 Task: Use the formula "CHOOSE" in spreadsheet "Project protfolio".
Action: Mouse moved to (141, 84)
Screenshot: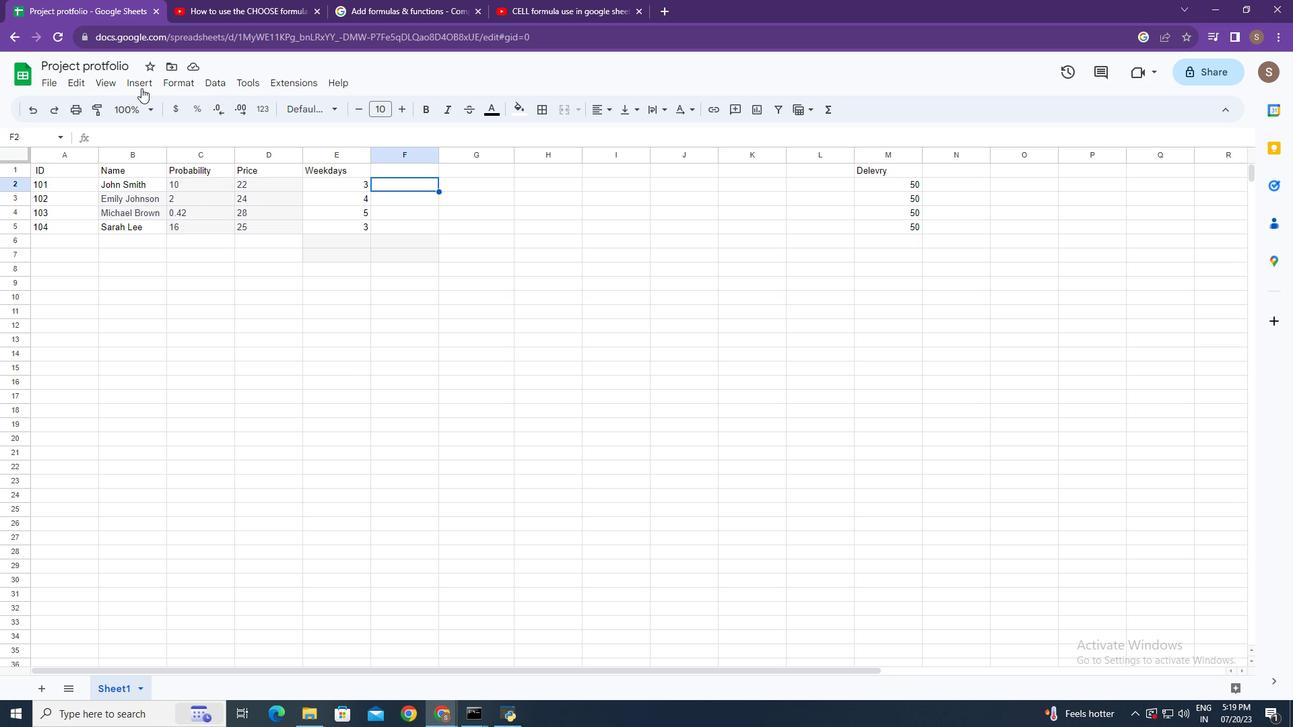 
Action: Mouse pressed left at (141, 84)
Screenshot: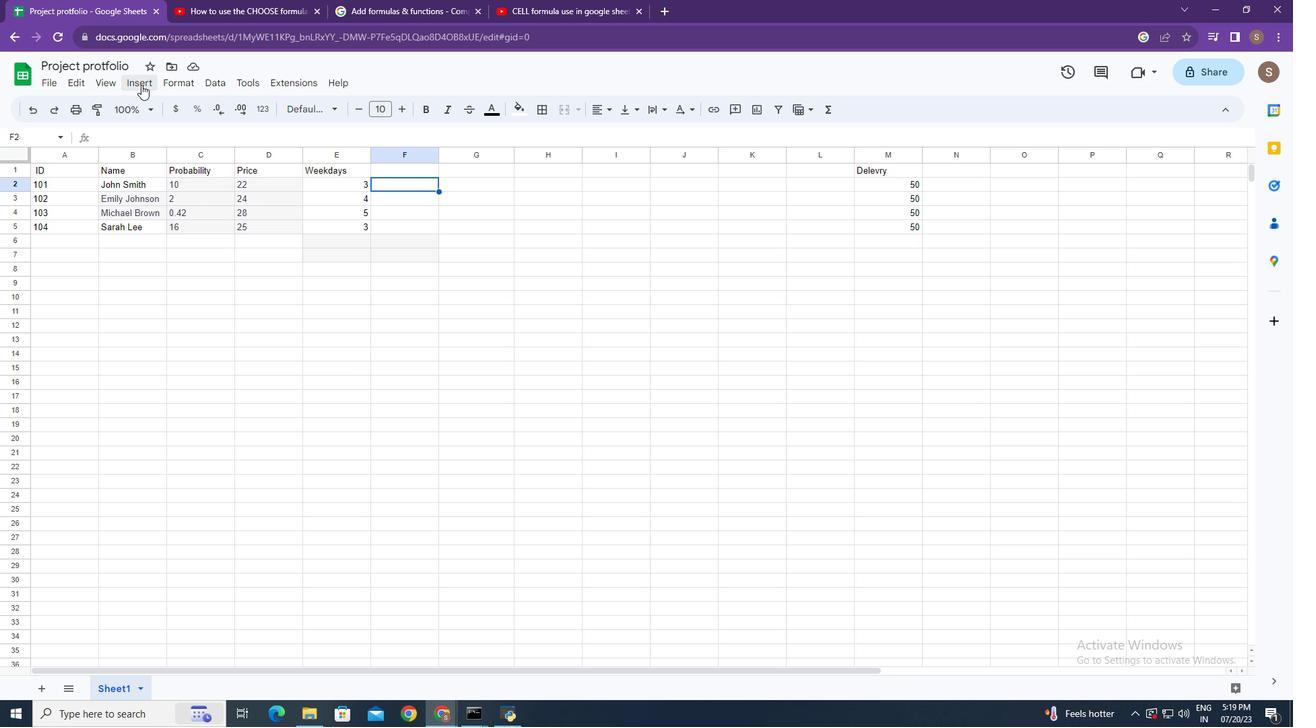 
Action: Mouse moved to (357, 305)
Screenshot: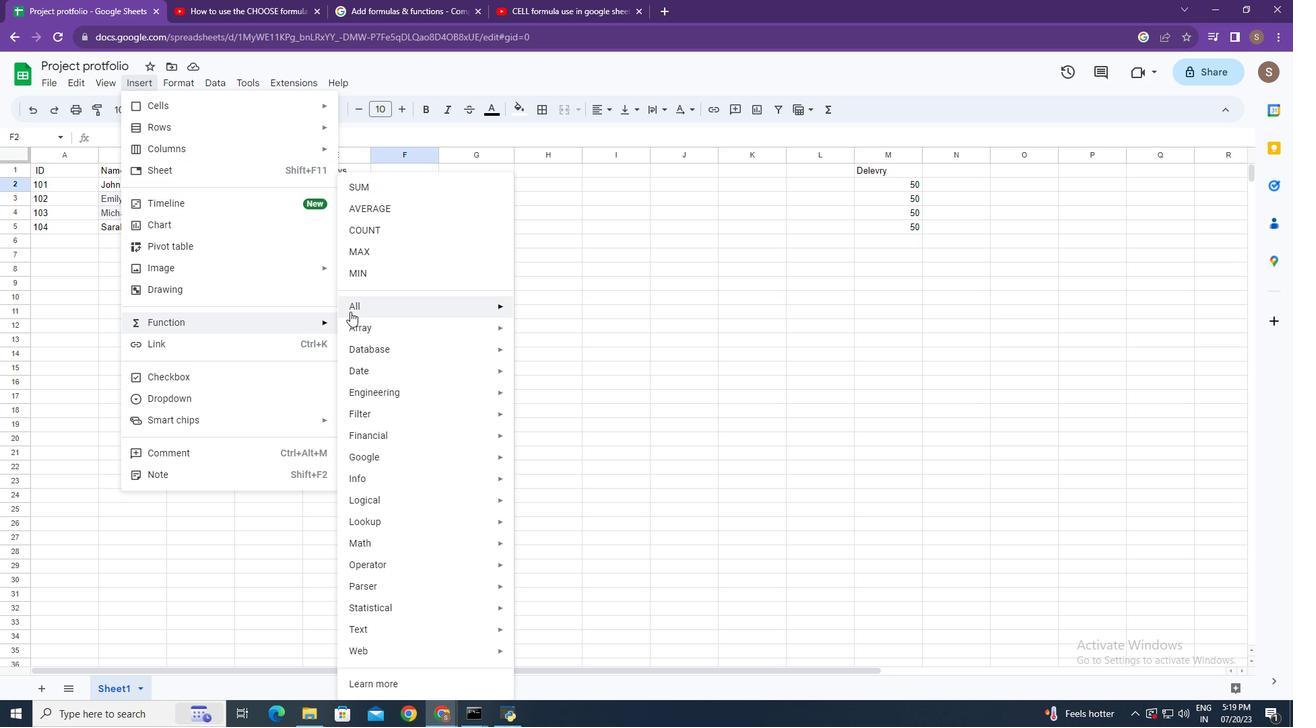 
Action: Mouse pressed left at (357, 305)
Screenshot: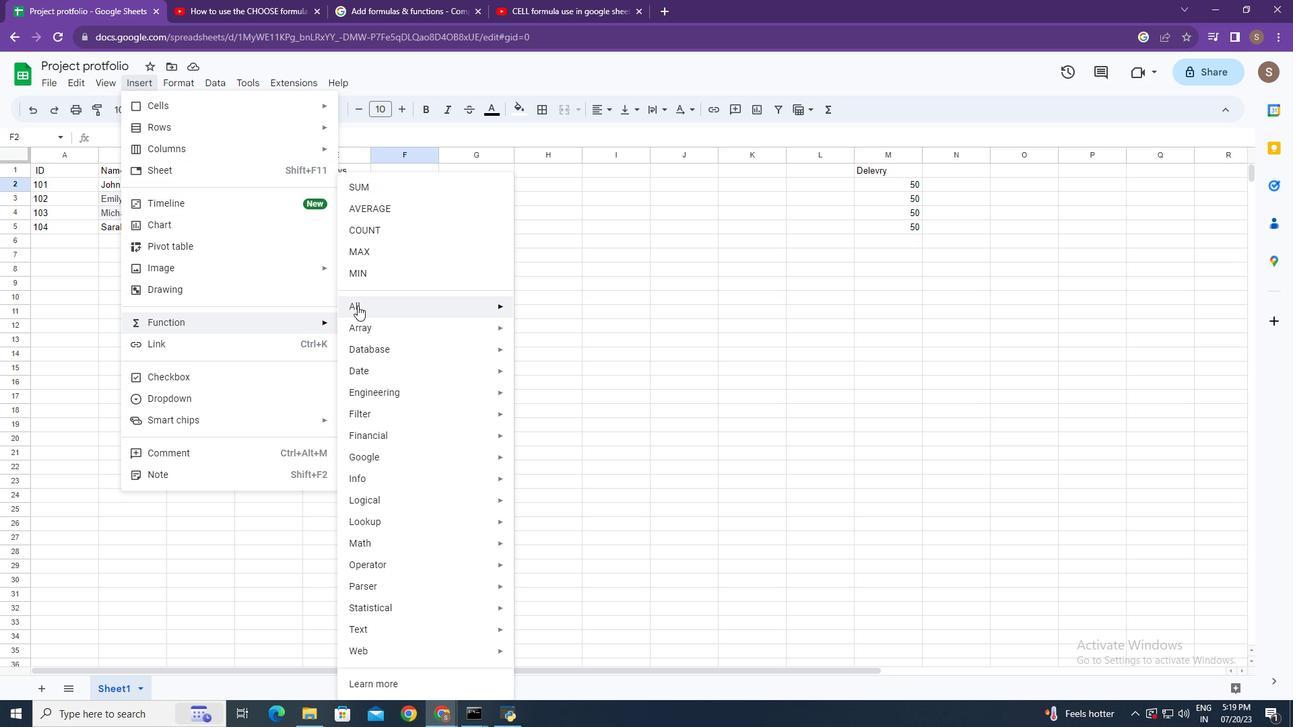 
Action: Mouse moved to (566, 536)
Screenshot: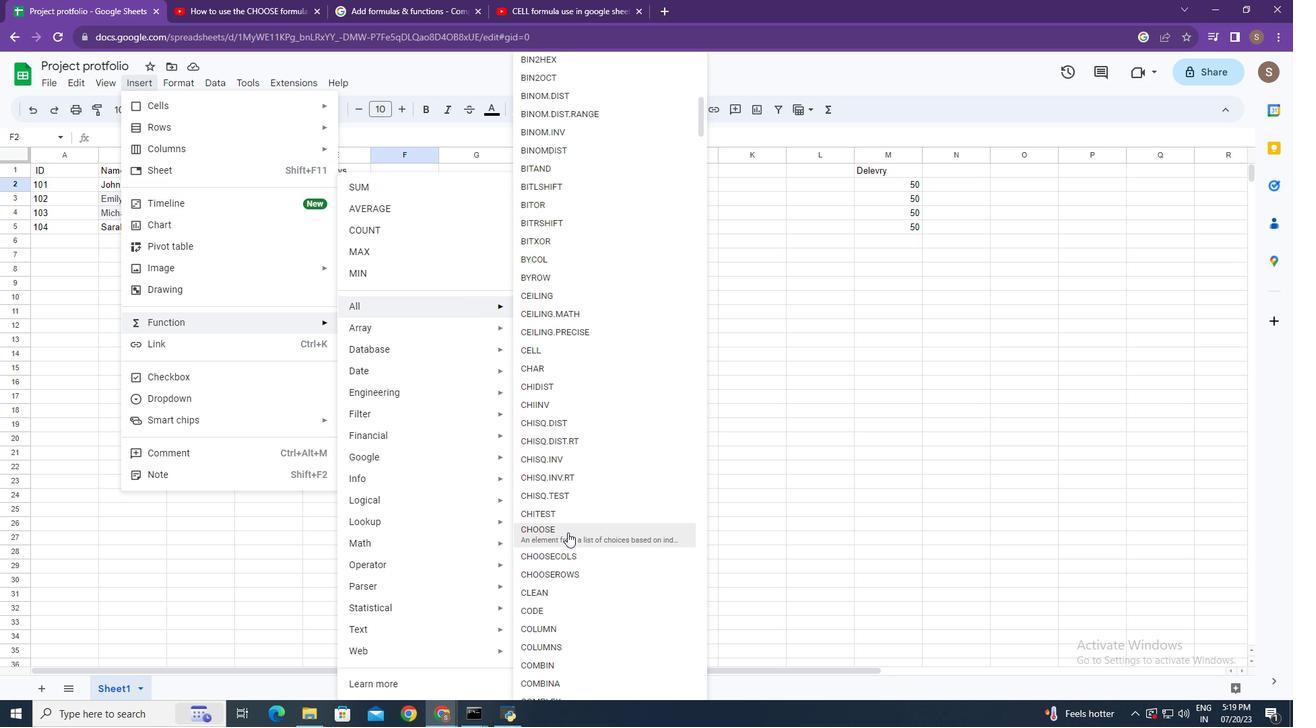
Action: Mouse pressed left at (566, 536)
Screenshot: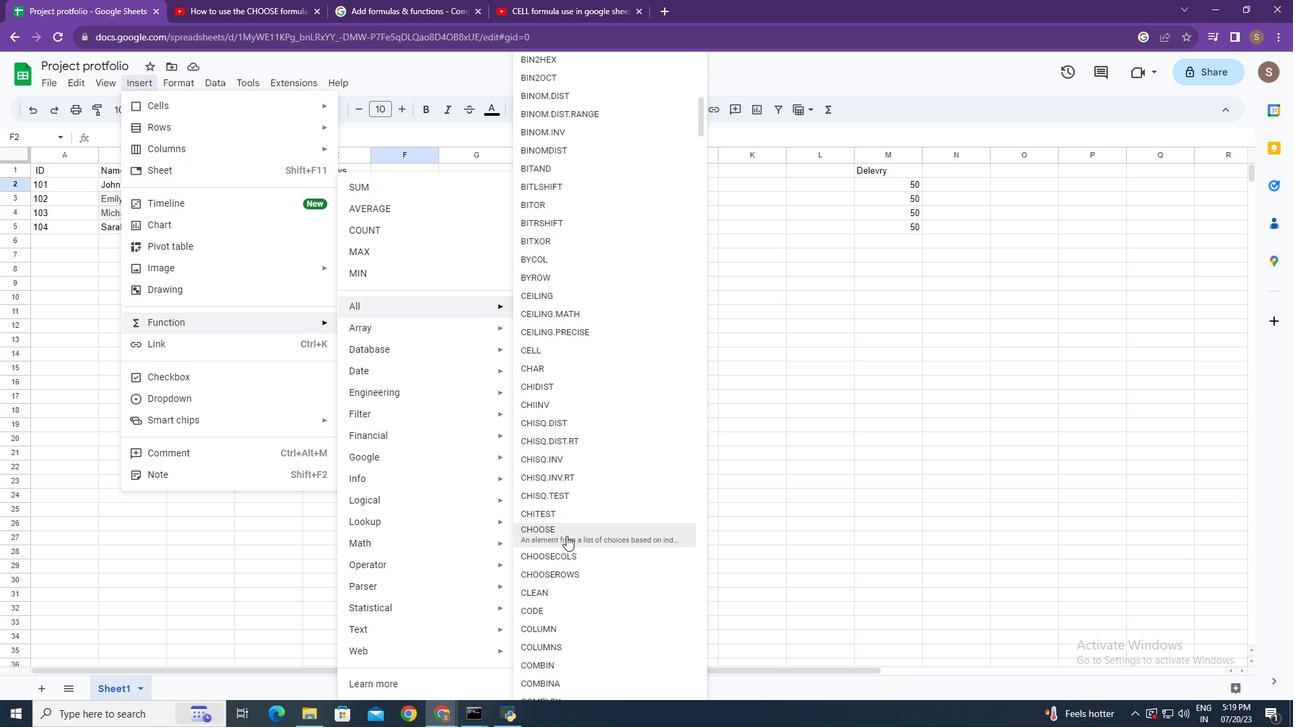 
Action: Mouse moved to (332, 183)
Screenshot: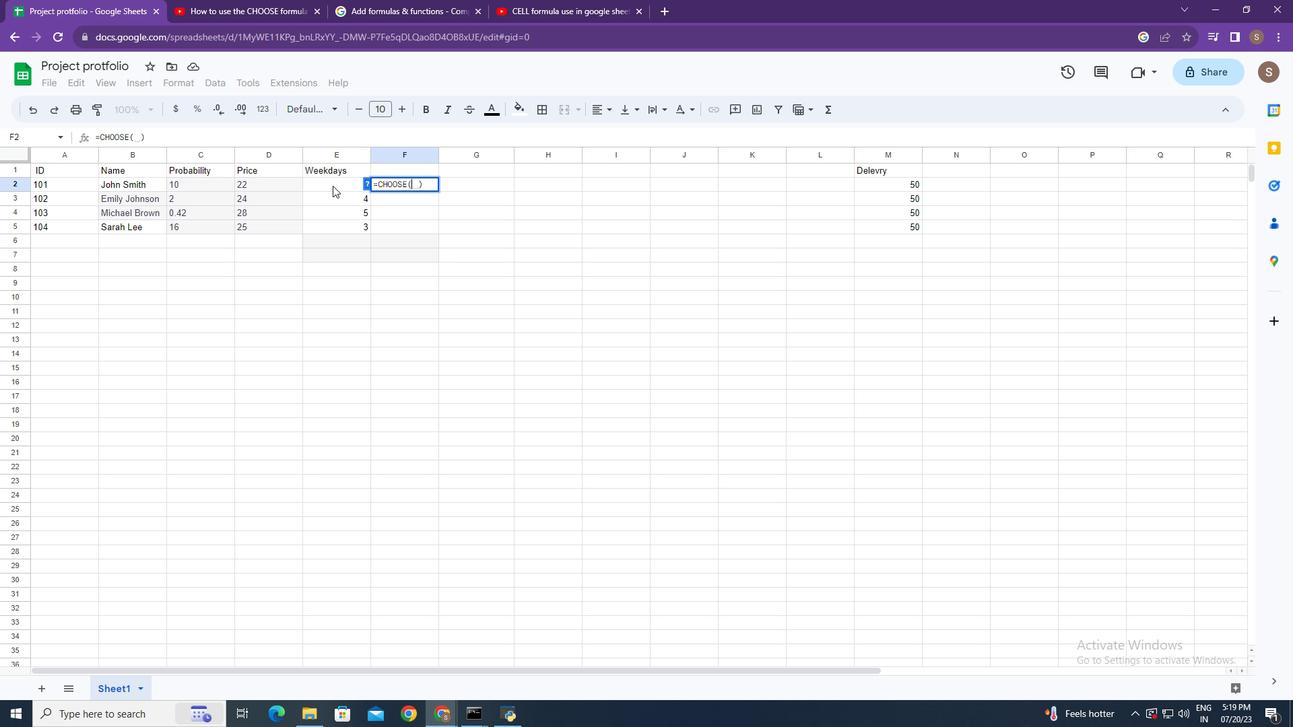 
Action: Mouse pressed left at (332, 183)
Screenshot: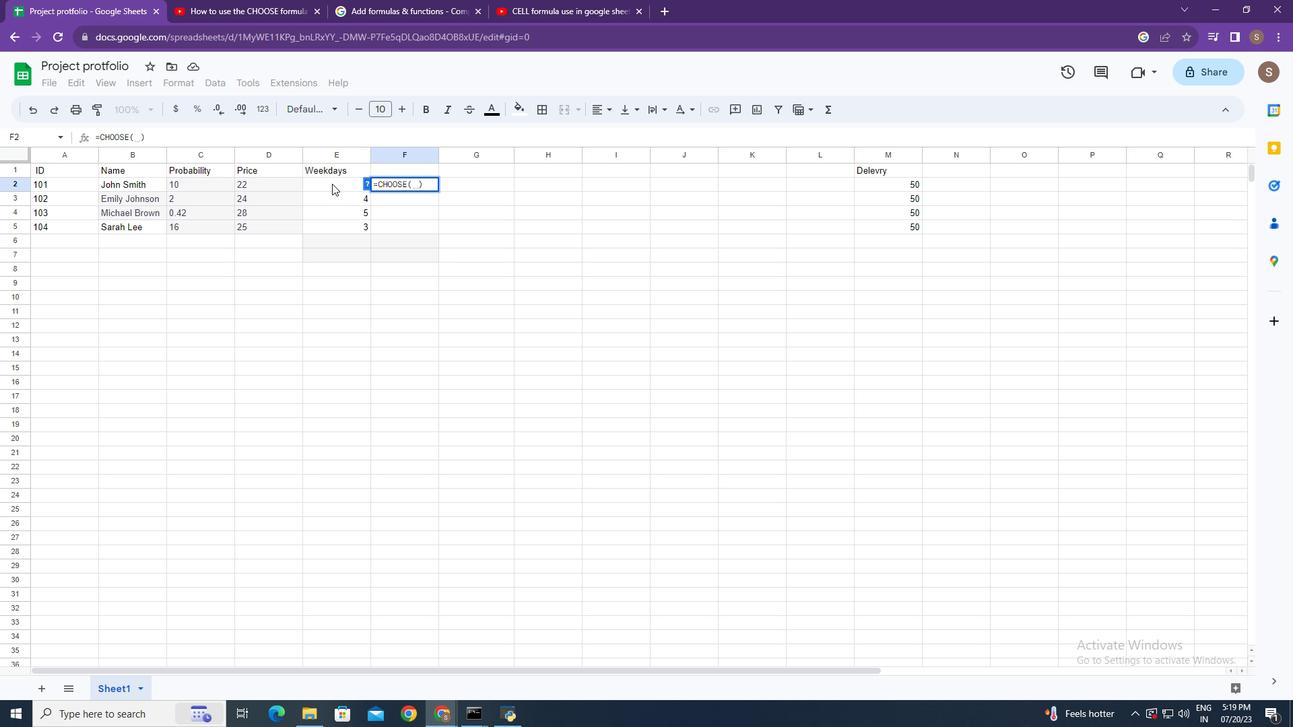 
Action: Mouse moved to (443, 206)
Screenshot: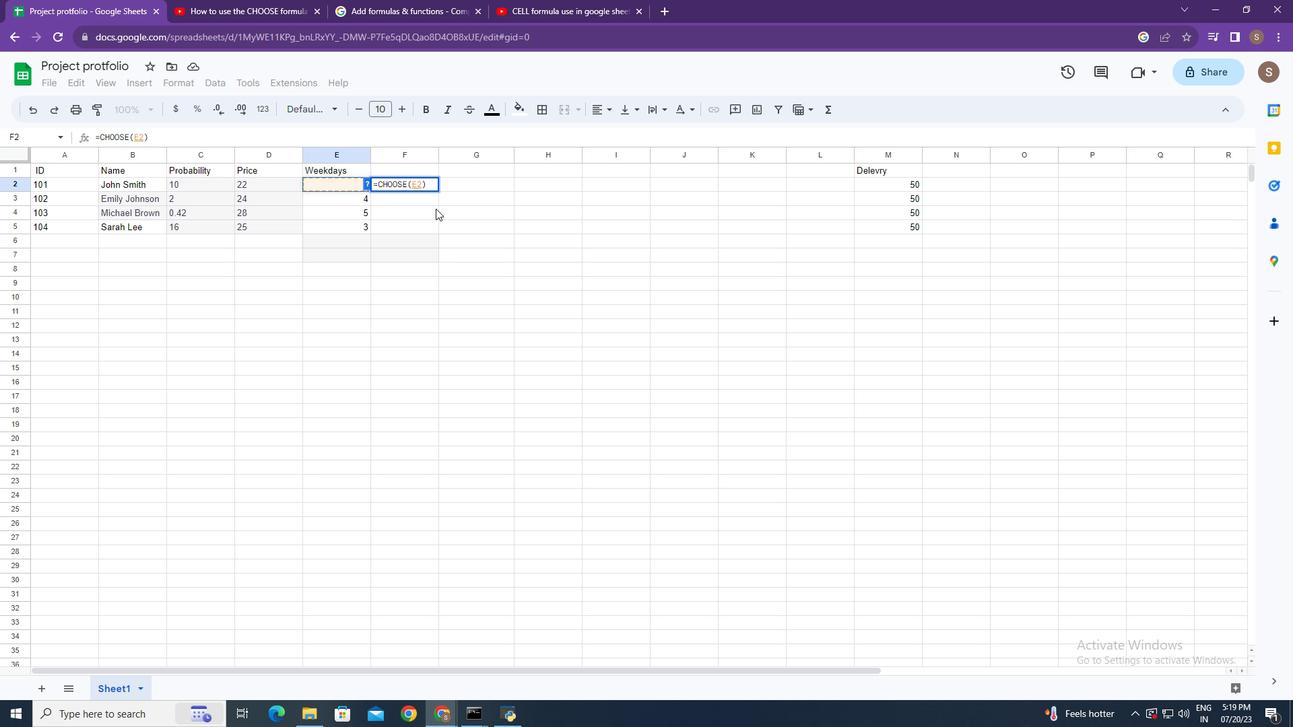 
Action: Key pressed <Key.space>,<Key.space><Key.shift>"<Key.shift>Monday<Key.shift>",<Key.space><Key.shift>"<Key.shift_r>Tuesday<Key.shift>",<Key.shift>"<Key.space><Key.backspace><Key.shift_r>Wednesday<Key.shift>",<Key.shift>"<Key.shift_r>Thursday<Key.shift>",<Key.shift>"<Key.shift_r>Friday<Key.shift>",<Key.shift>"<Key.shift_r>Saturday<Key.backspace><Key.backspace><Key.backspace><Key.backspace><Key.backspace>urday<Key.shift>",<Key.shift>"<Key.shift_r>Sunday<Key.shift>"<Key.enter>
Screenshot: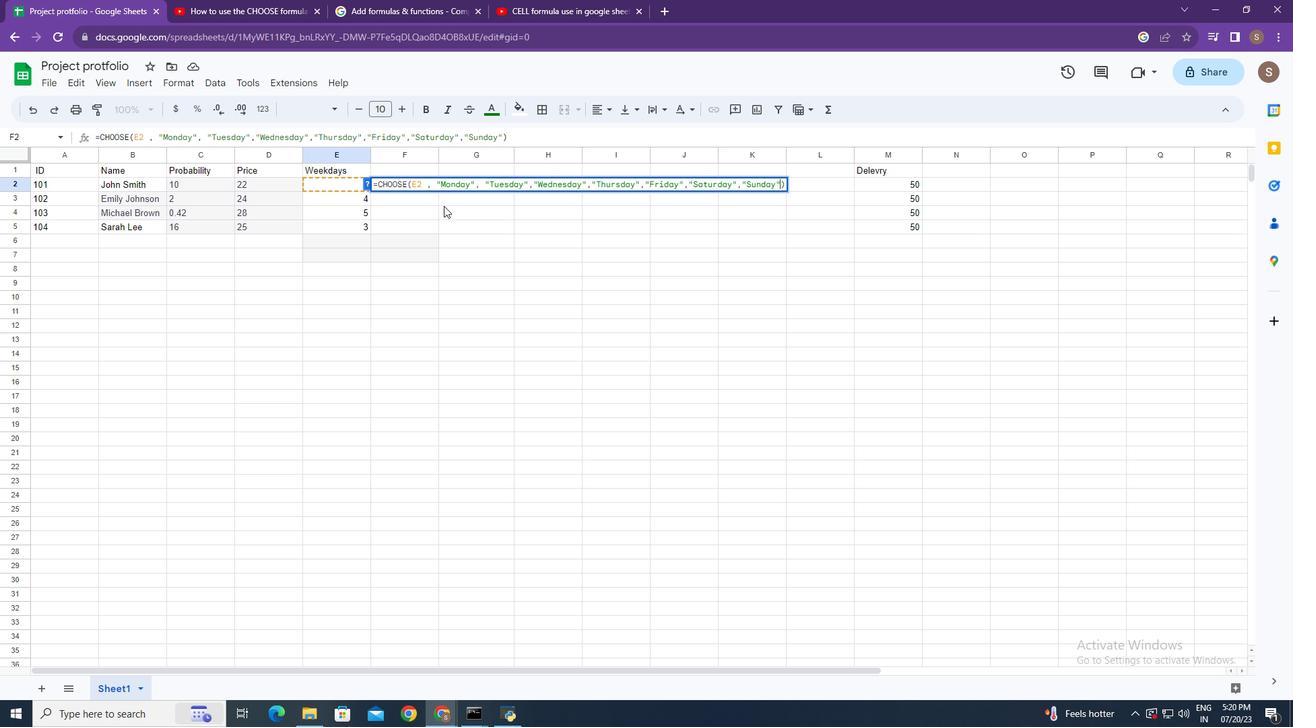 
Action: Mouse moved to (454, 283)
Screenshot: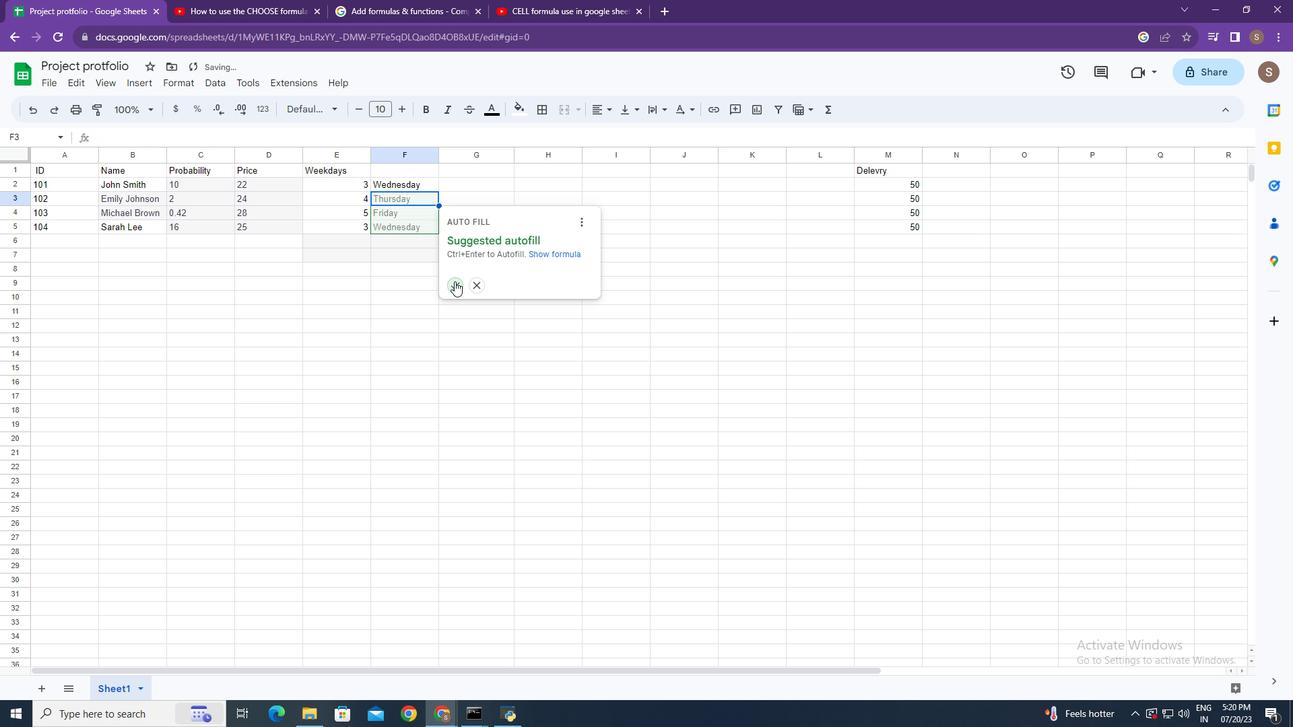 
Action: Mouse pressed left at (454, 283)
Screenshot: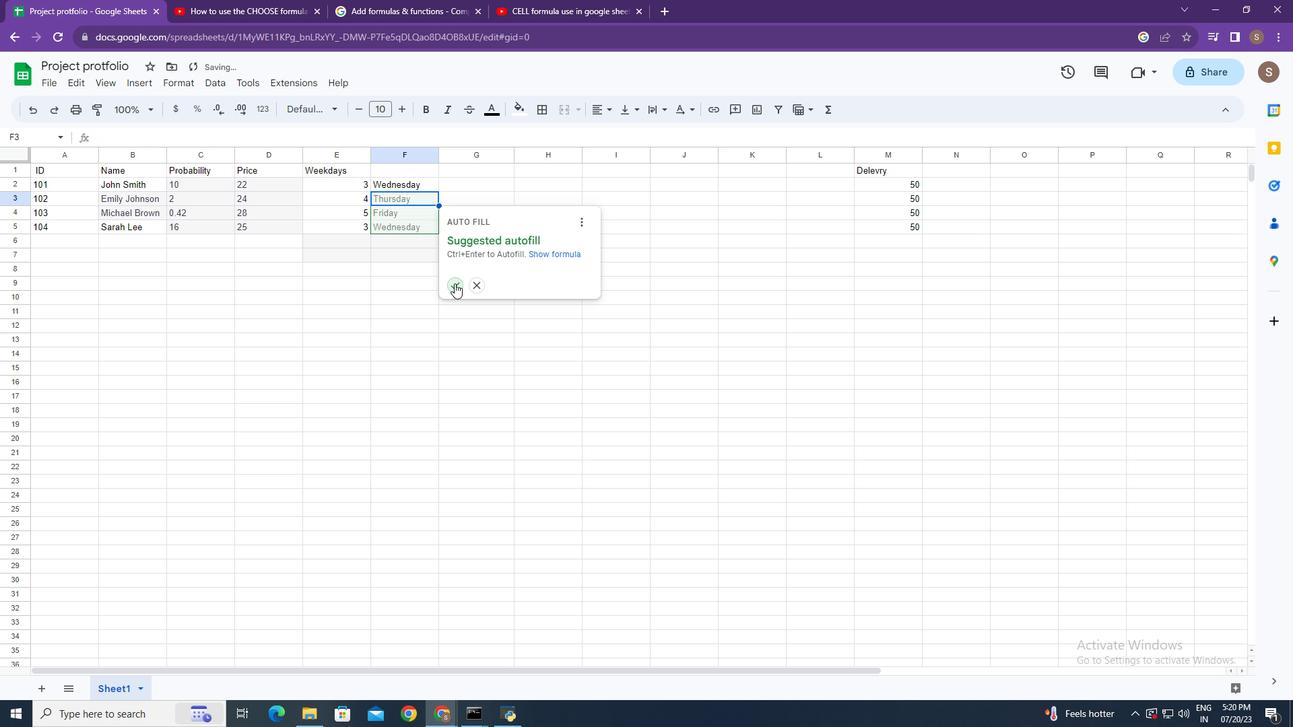 
Action: Mouse moved to (549, 266)
Screenshot: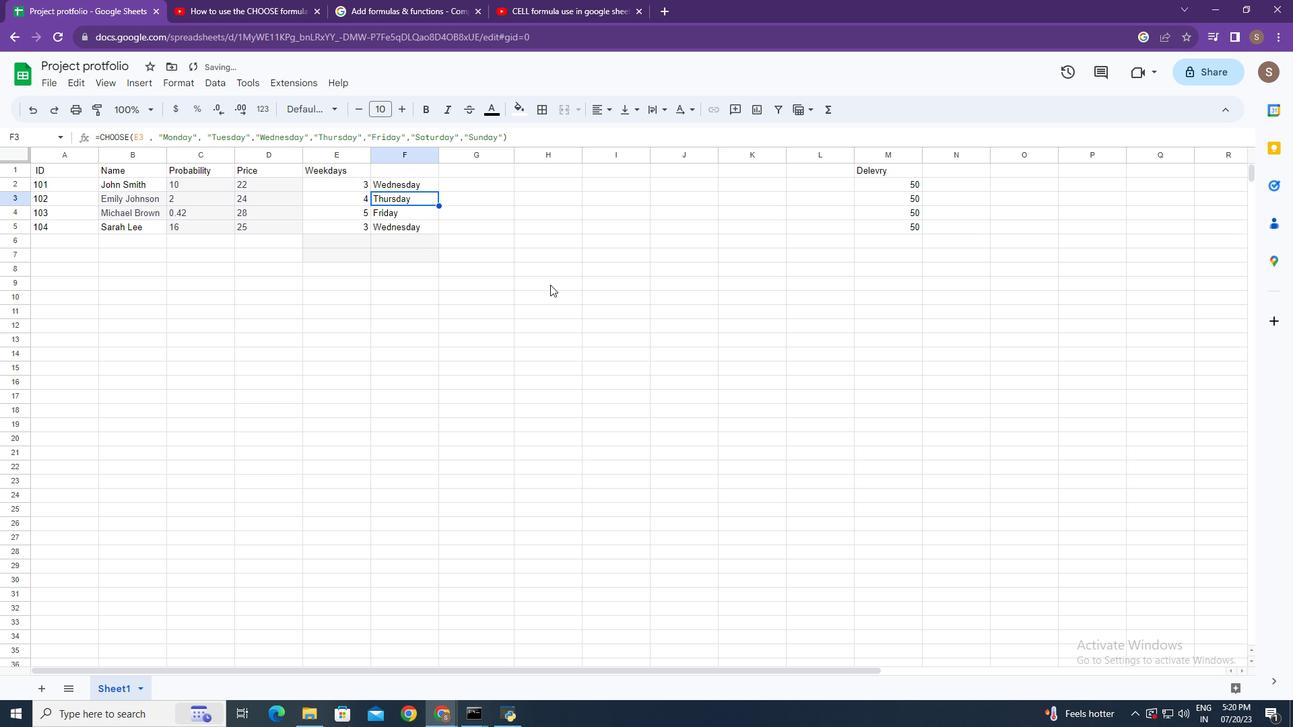 
